 Task: Select job type Volunteer.
Action: Mouse moved to (441, 105)
Screenshot: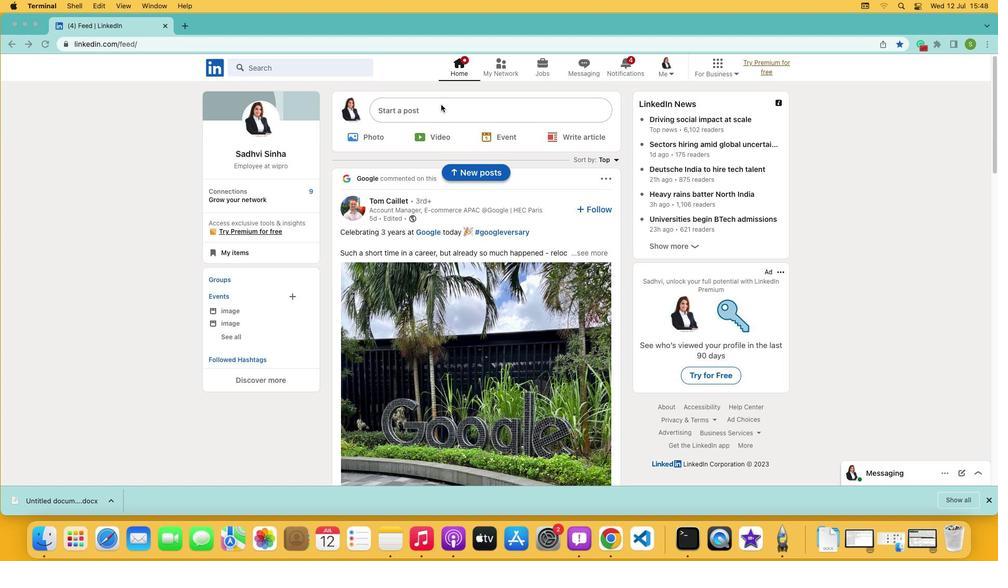 
Action: Mouse pressed left at (441, 105)
Screenshot: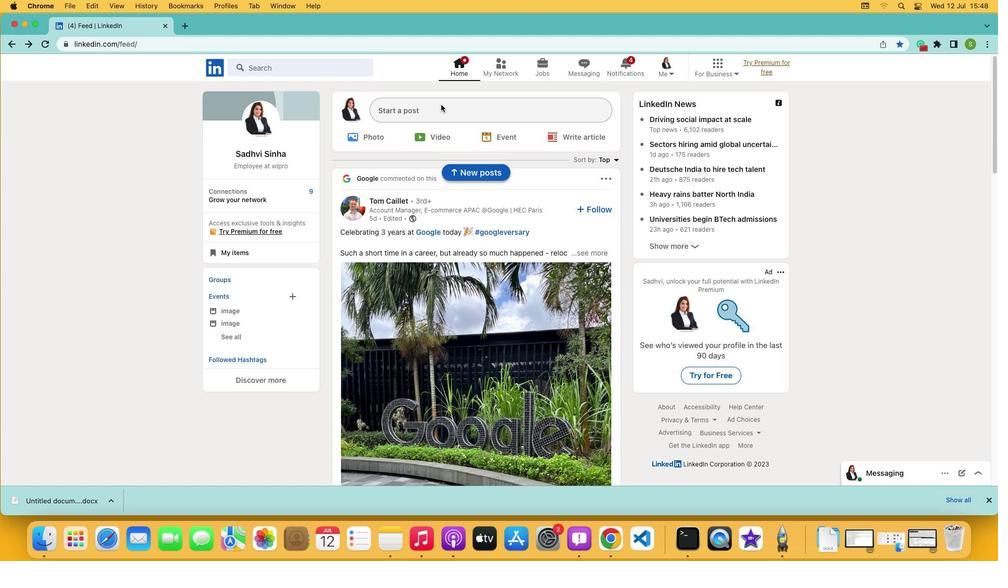 
Action: Mouse pressed left at (441, 105)
Screenshot: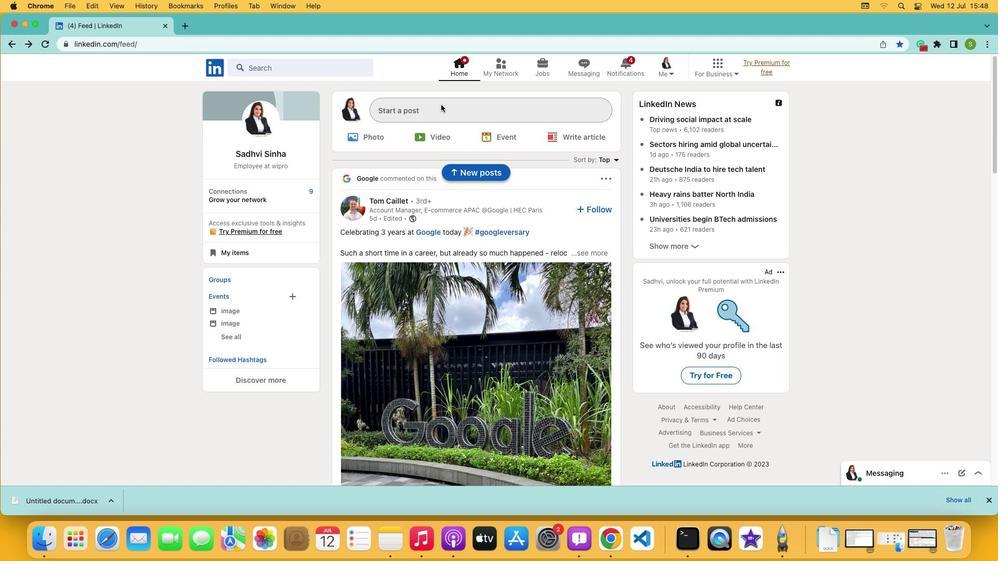 
Action: Mouse moved to (441, 313)
Screenshot: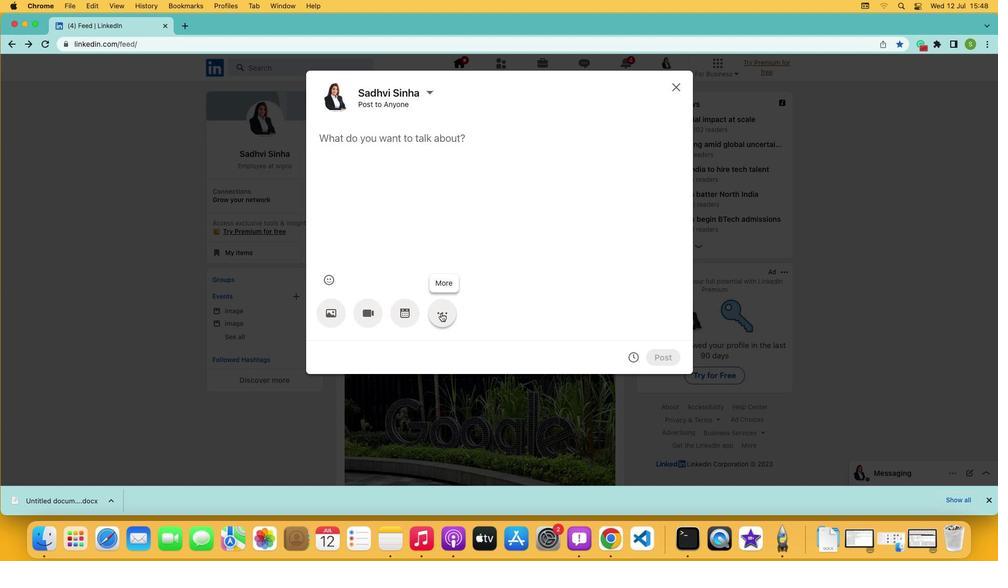 
Action: Mouse pressed left at (441, 313)
Screenshot: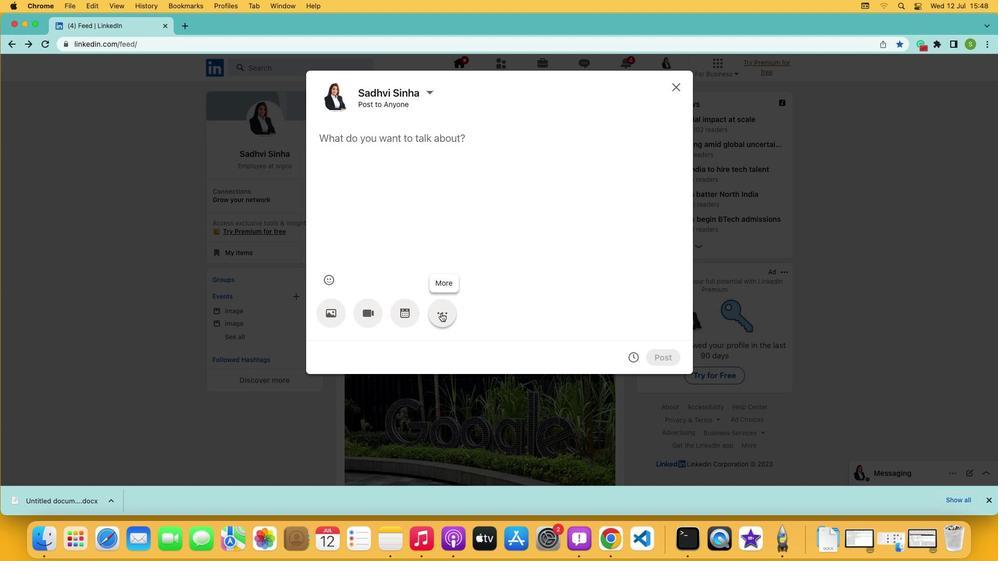 
Action: Mouse moved to (478, 312)
Screenshot: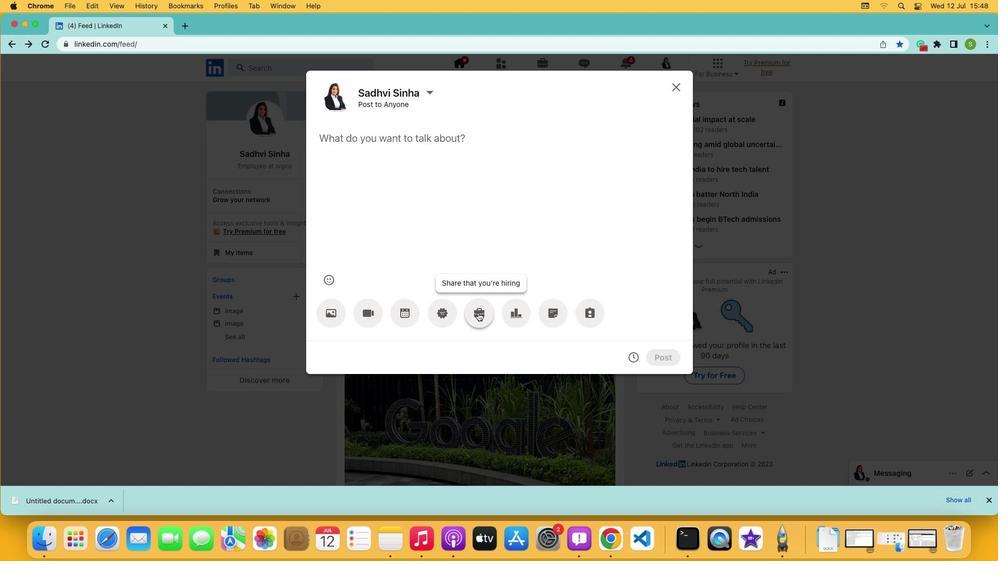
Action: Mouse pressed left at (478, 312)
Screenshot: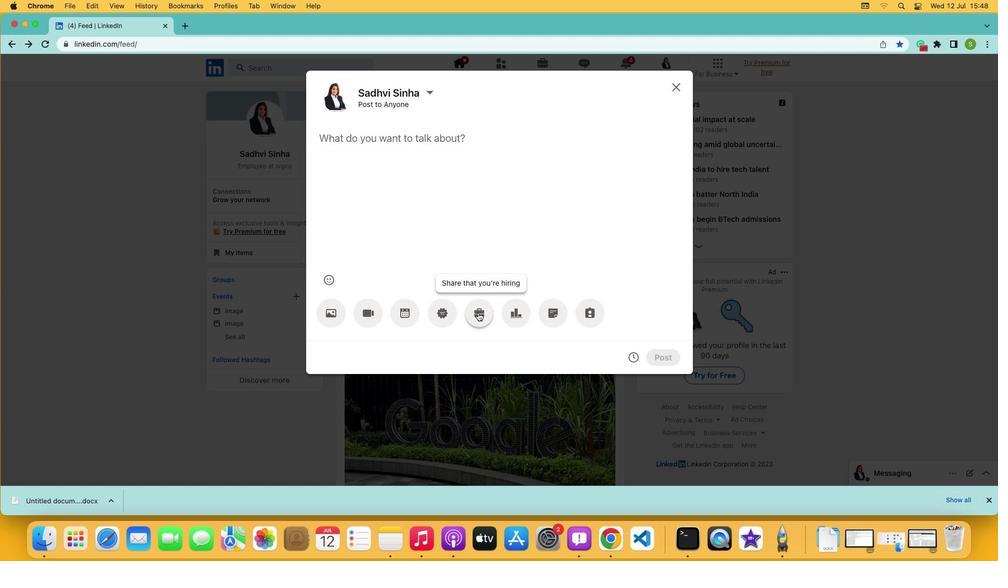 
Action: Mouse moved to (477, 280)
Screenshot: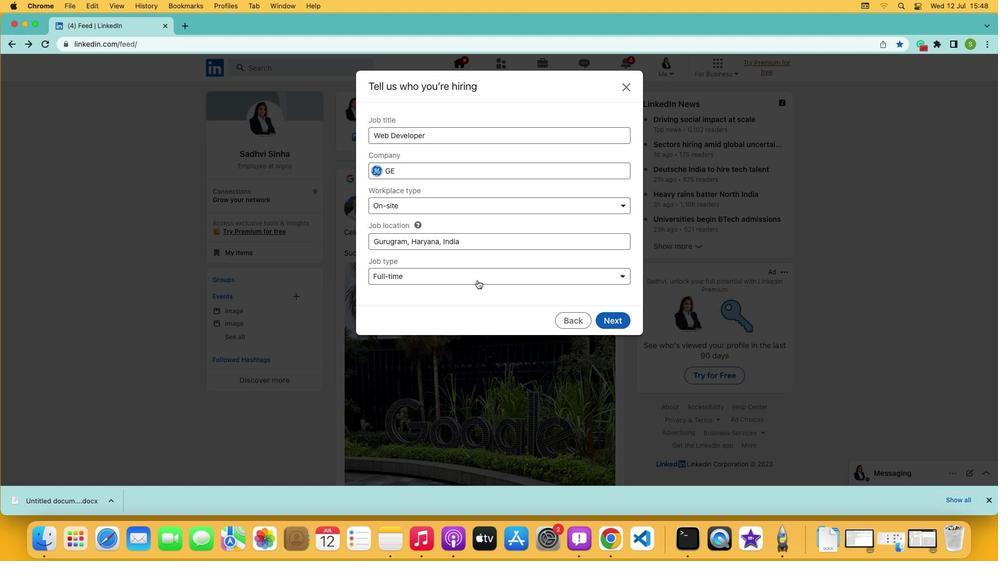 
Action: Mouse pressed left at (477, 280)
Screenshot: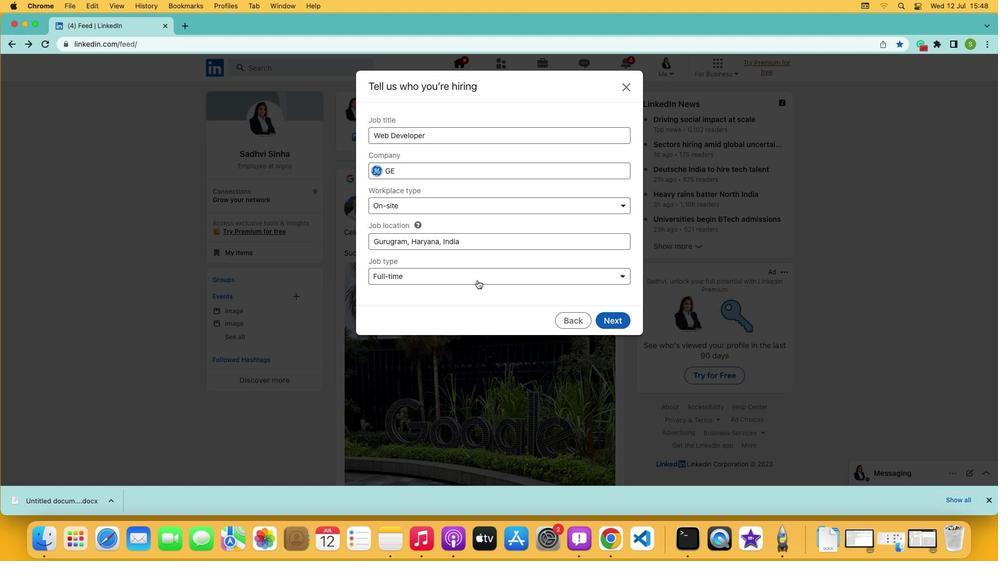 
Action: Mouse moved to (449, 351)
Screenshot: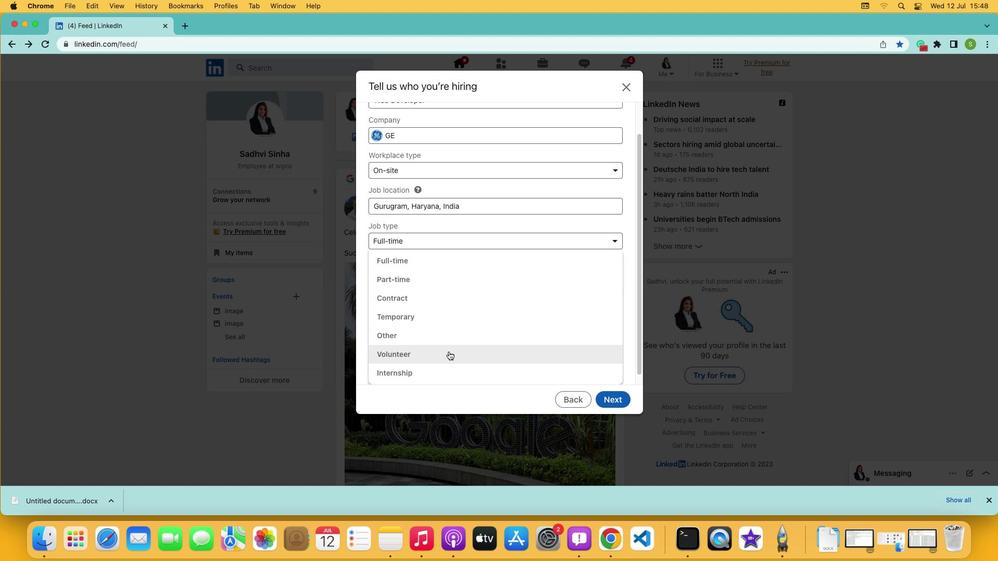 
Action: Mouse pressed left at (449, 351)
Screenshot: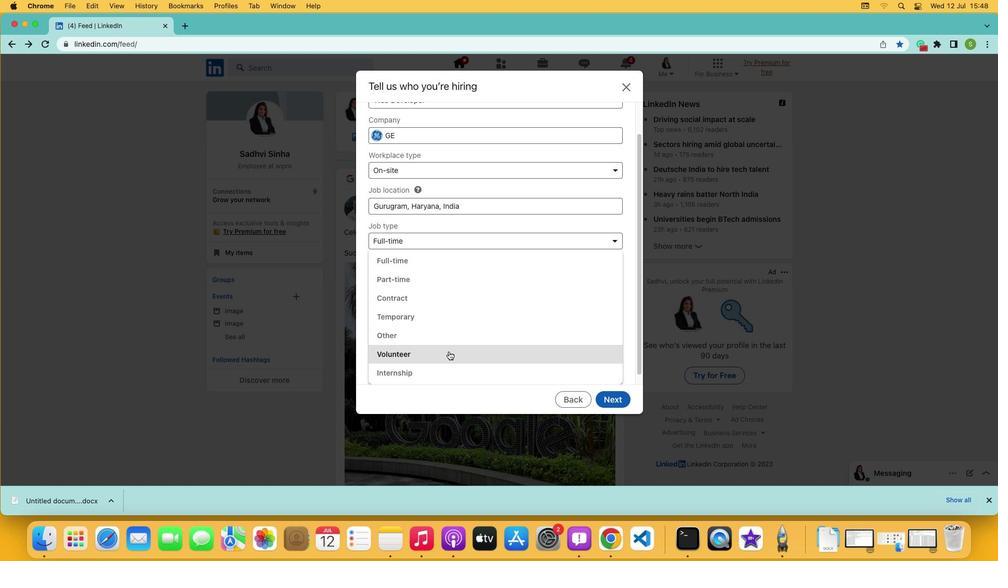 
